 Task: Use Travel Effect in this video Movie B.mp4
Action: Mouse pressed left at (341, 240)
Screenshot: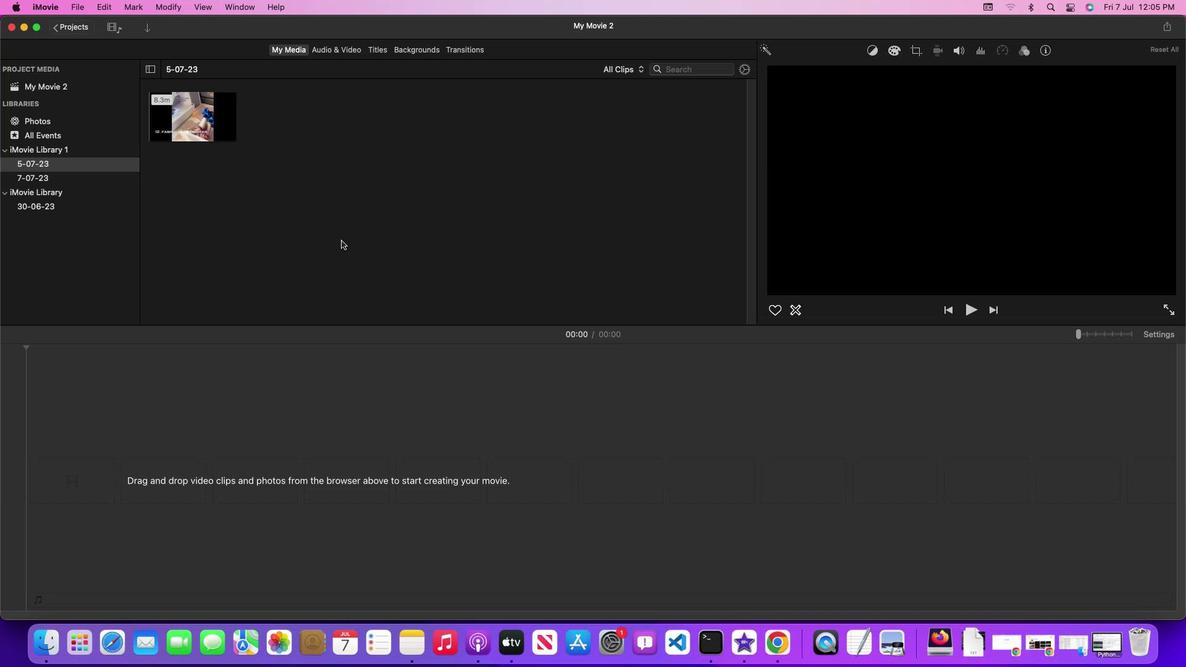 
Action: Mouse moved to (207, 129)
Screenshot: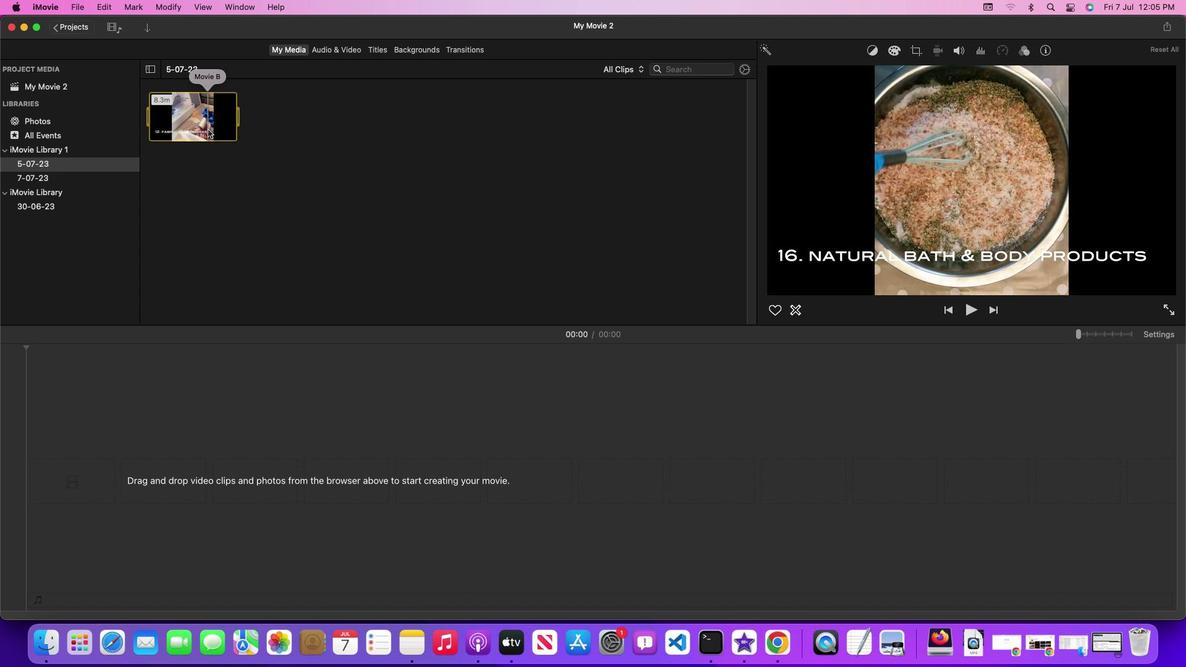 
Action: Mouse pressed left at (207, 129)
Screenshot: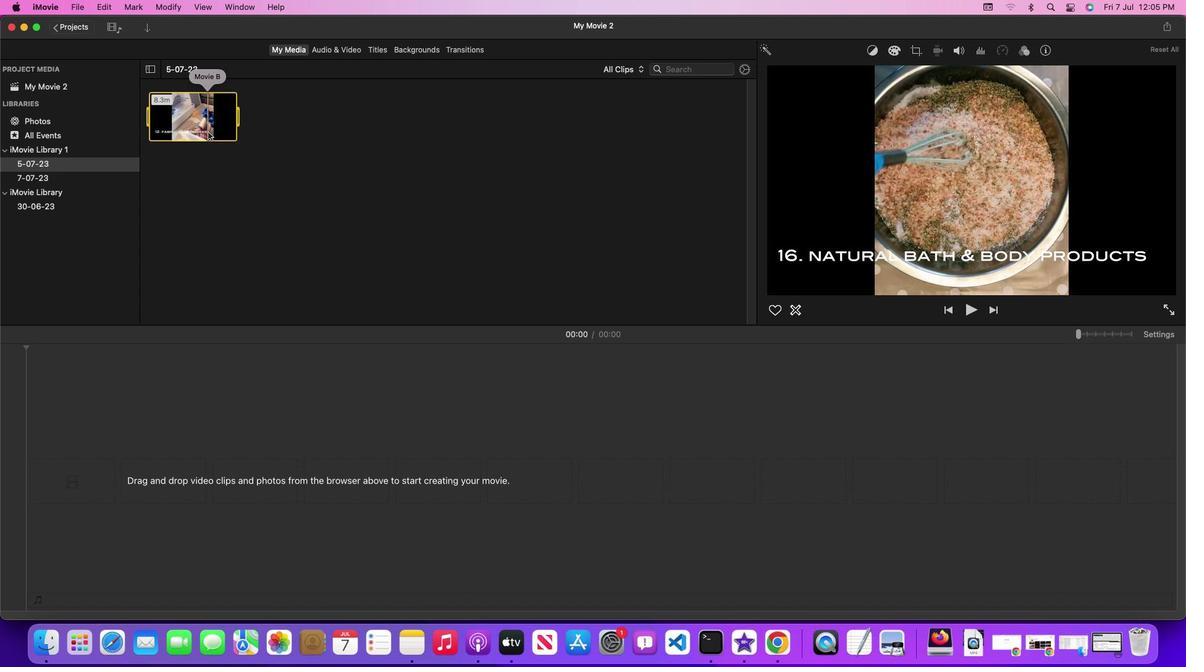 
Action: Mouse pressed left at (207, 129)
Screenshot: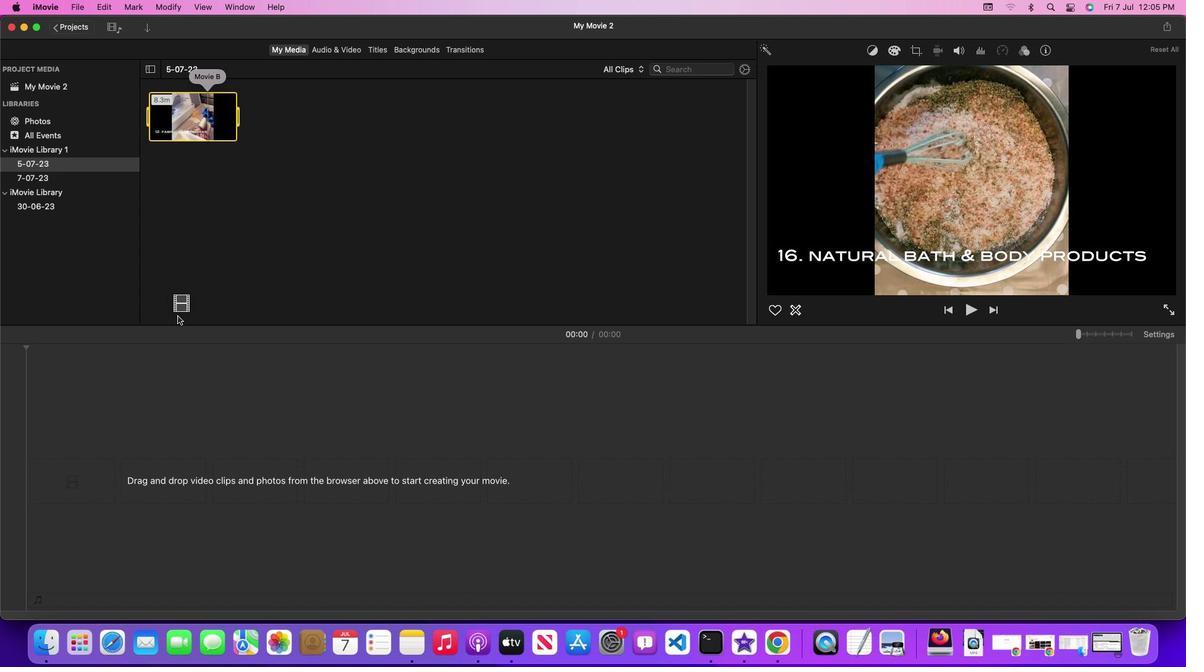 
Action: Mouse moved to (344, 49)
Screenshot: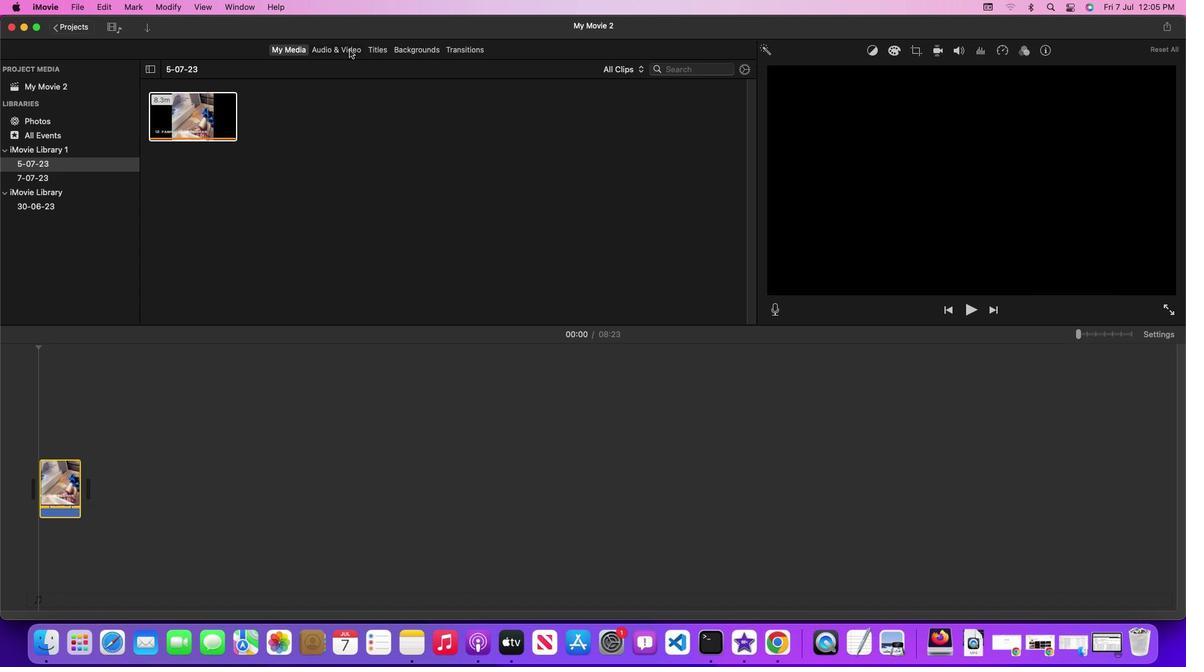 
Action: Mouse pressed left at (344, 49)
Screenshot: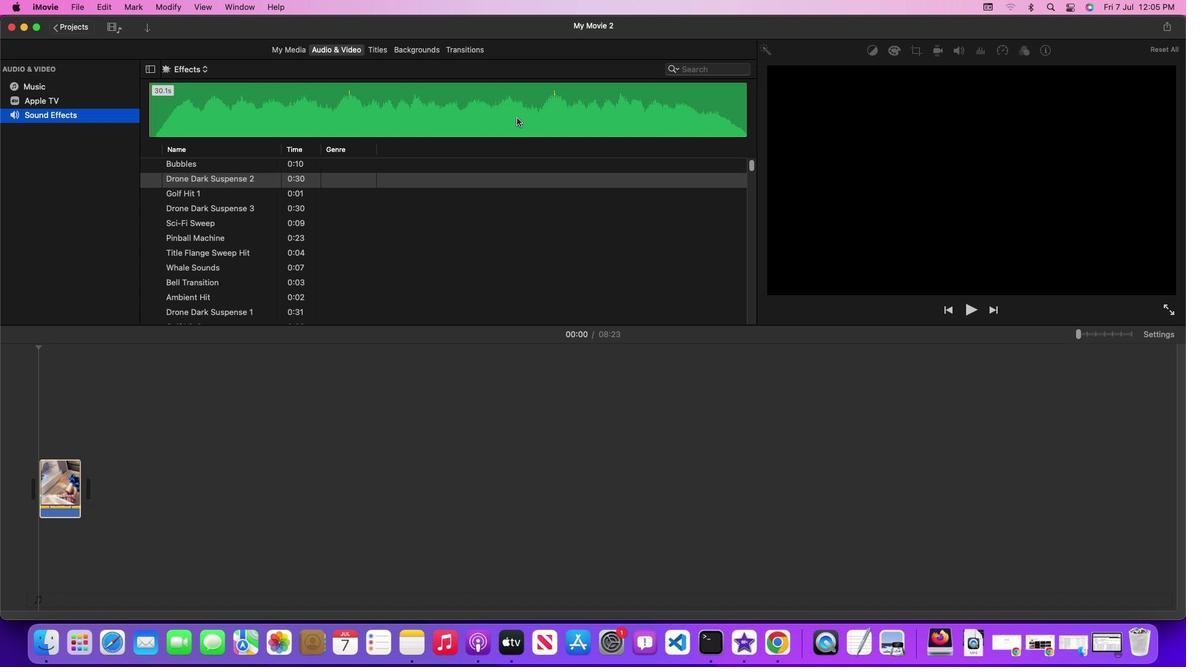 
Action: Mouse moved to (752, 165)
Screenshot: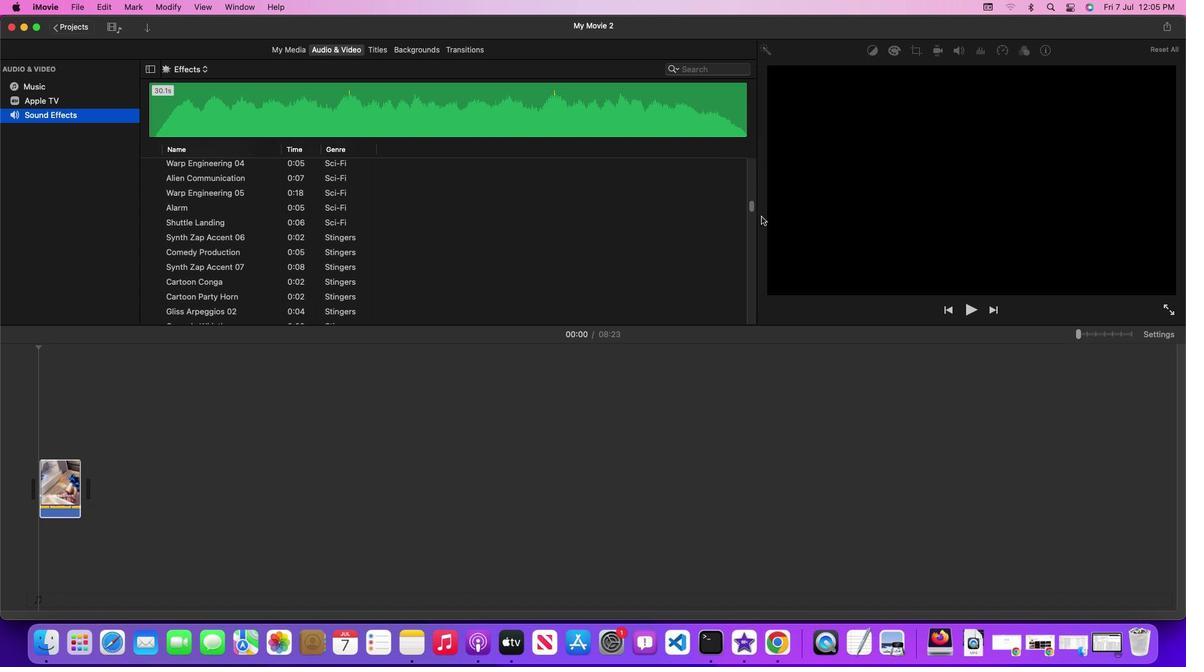 
Action: Mouse pressed left at (752, 165)
Screenshot: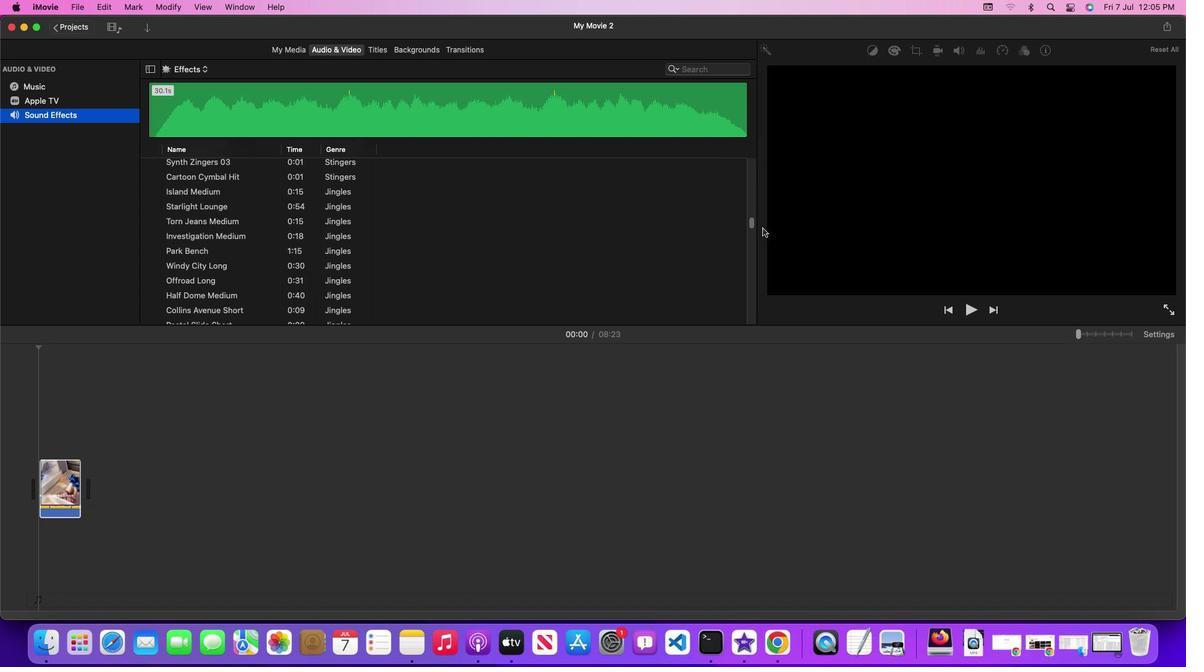 
Action: Mouse moved to (393, 225)
Screenshot: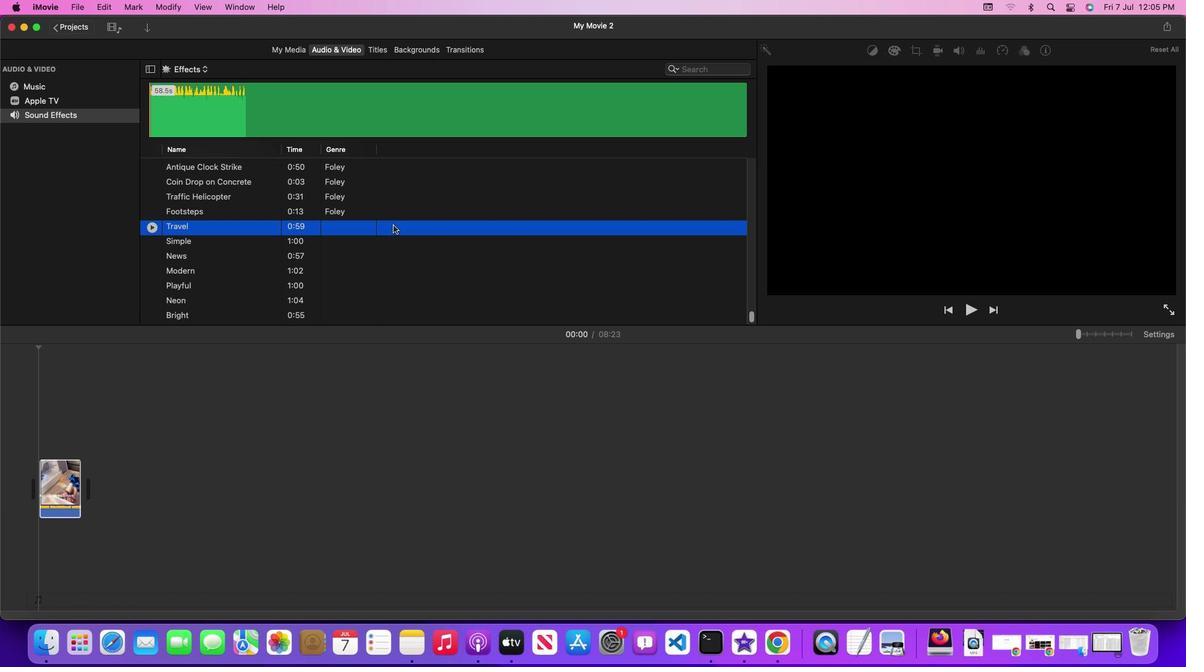 
Action: Mouse pressed left at (393, 225)
Screenshot: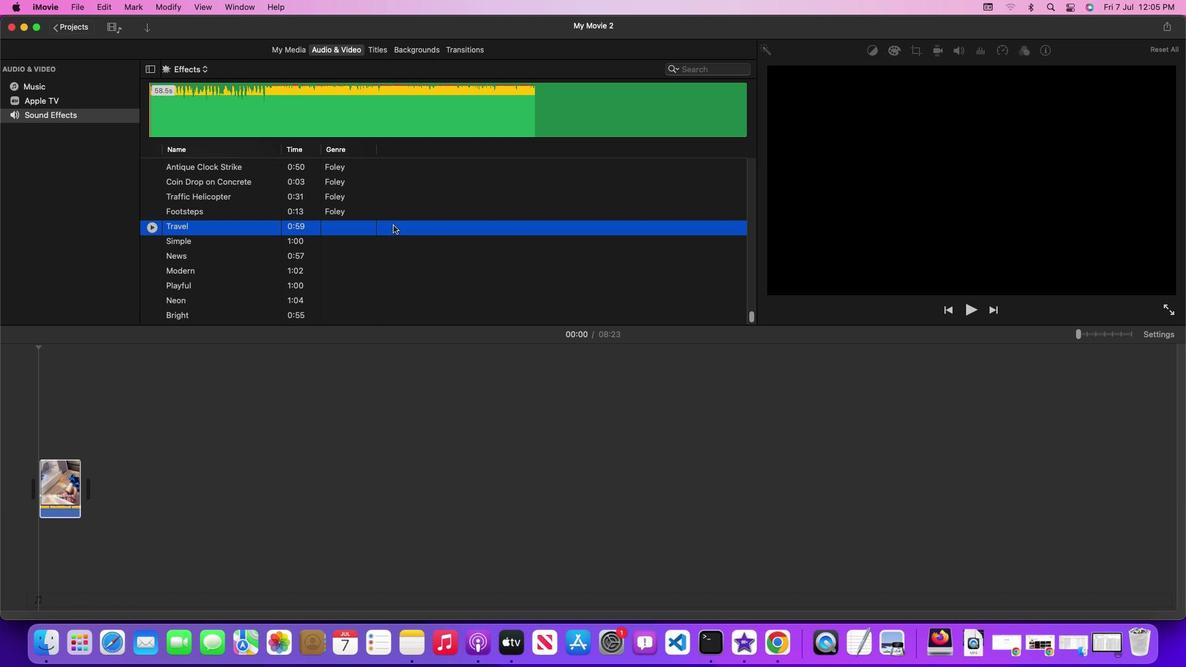 
Action: Mouse moved to (393, 226)
Screenshot: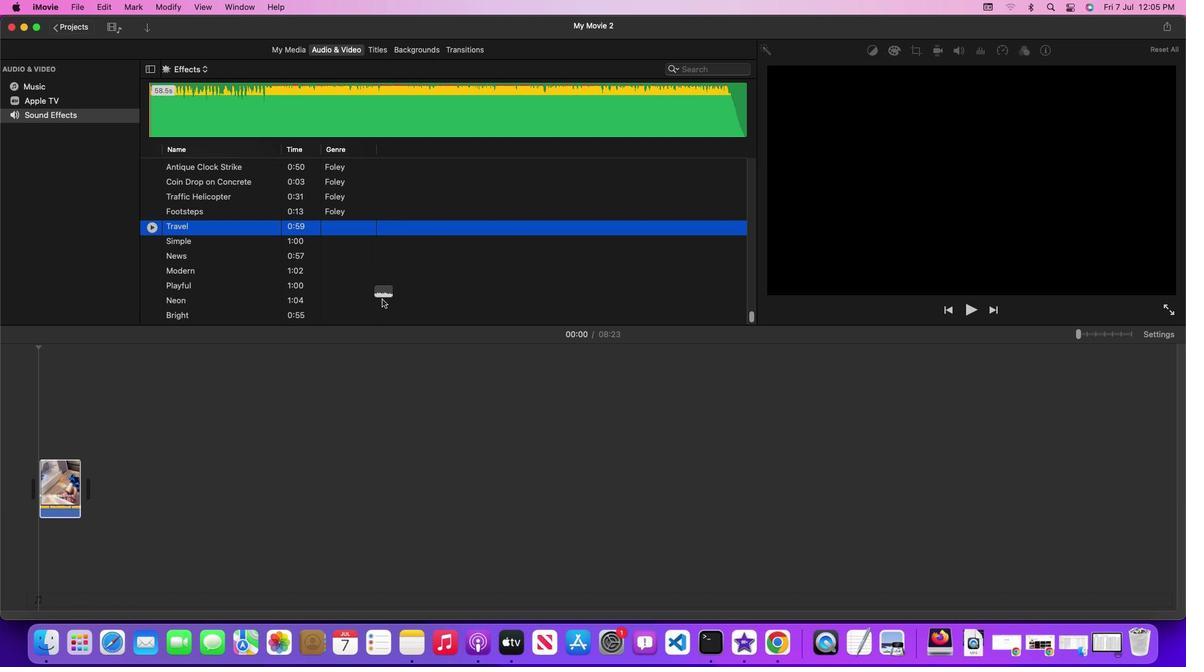 
Action: Mouse pressed left at (393, 226)
Screenshot: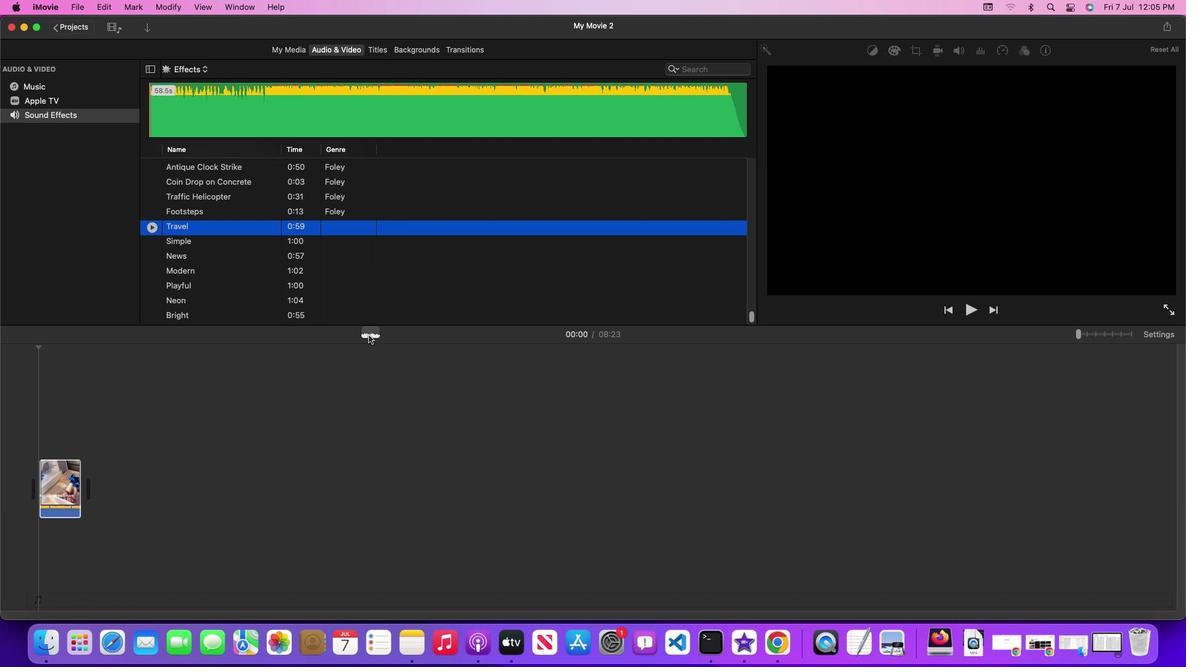 
Action: Mouse moved to (201, 406)
Screenshot: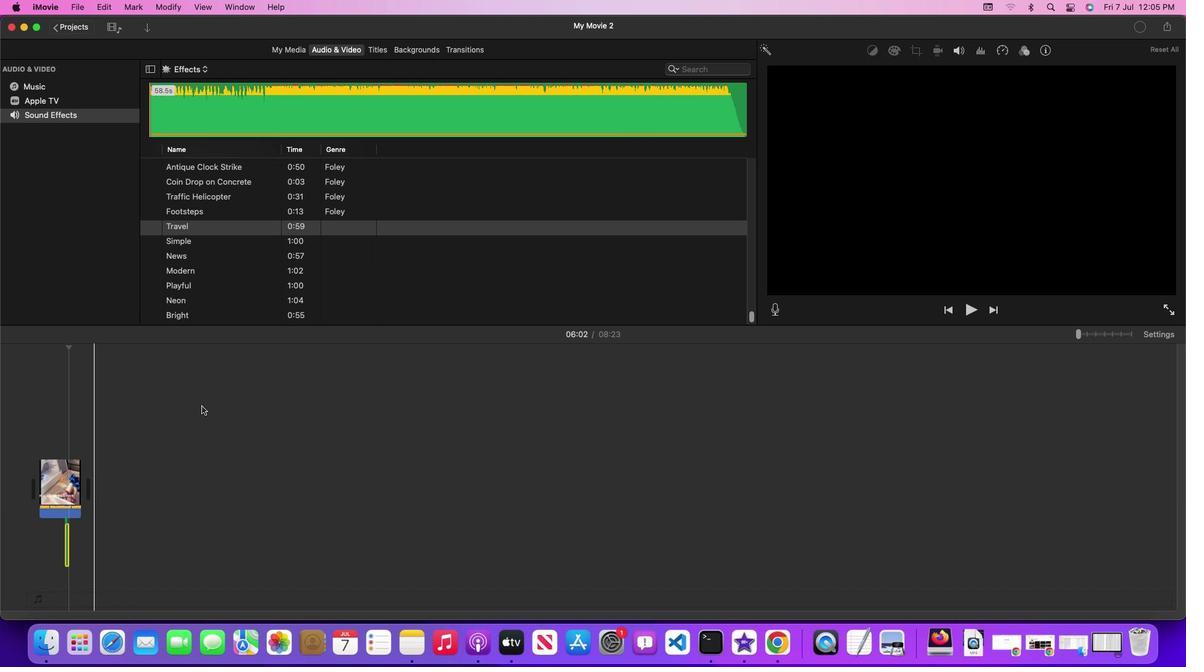 
